Task: Open "Check out the evaluation guides".
Action: Mouse moved to (1015, 416)
Screenshot: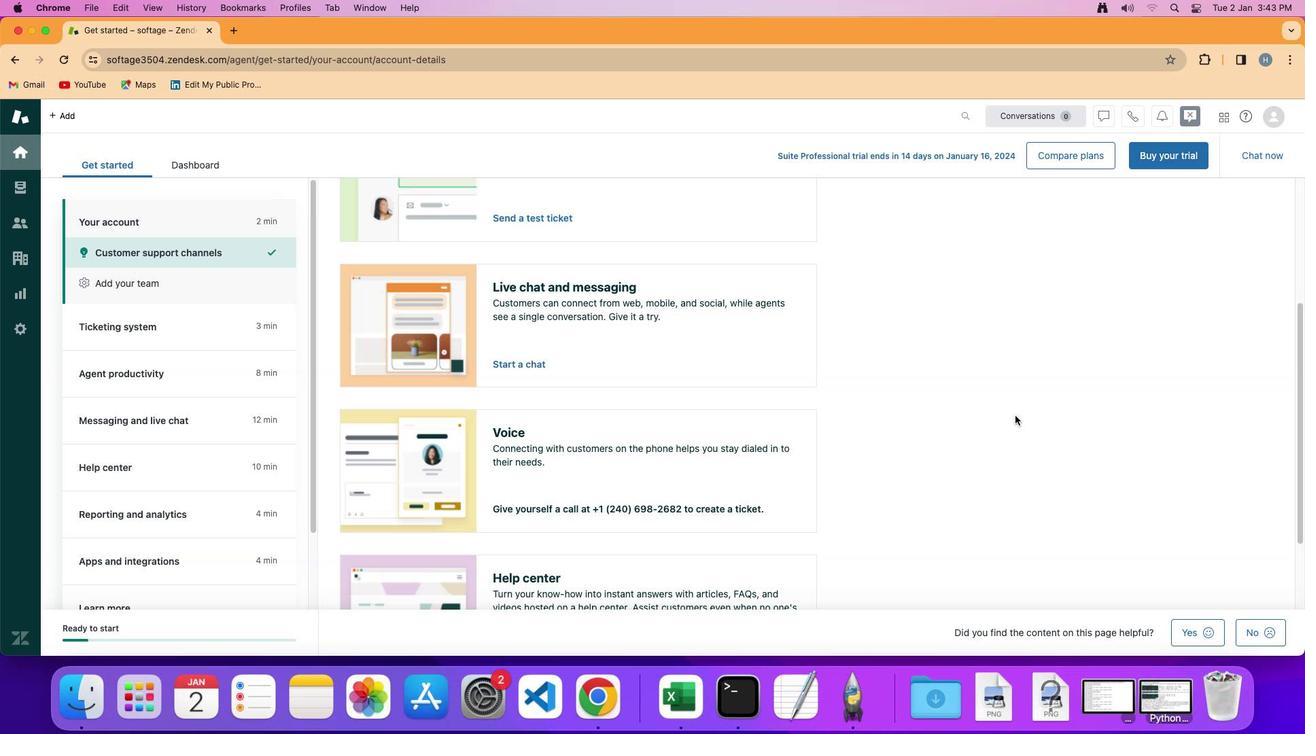 
Action: Mouse pressed left at (1015, 416)
Screenshot: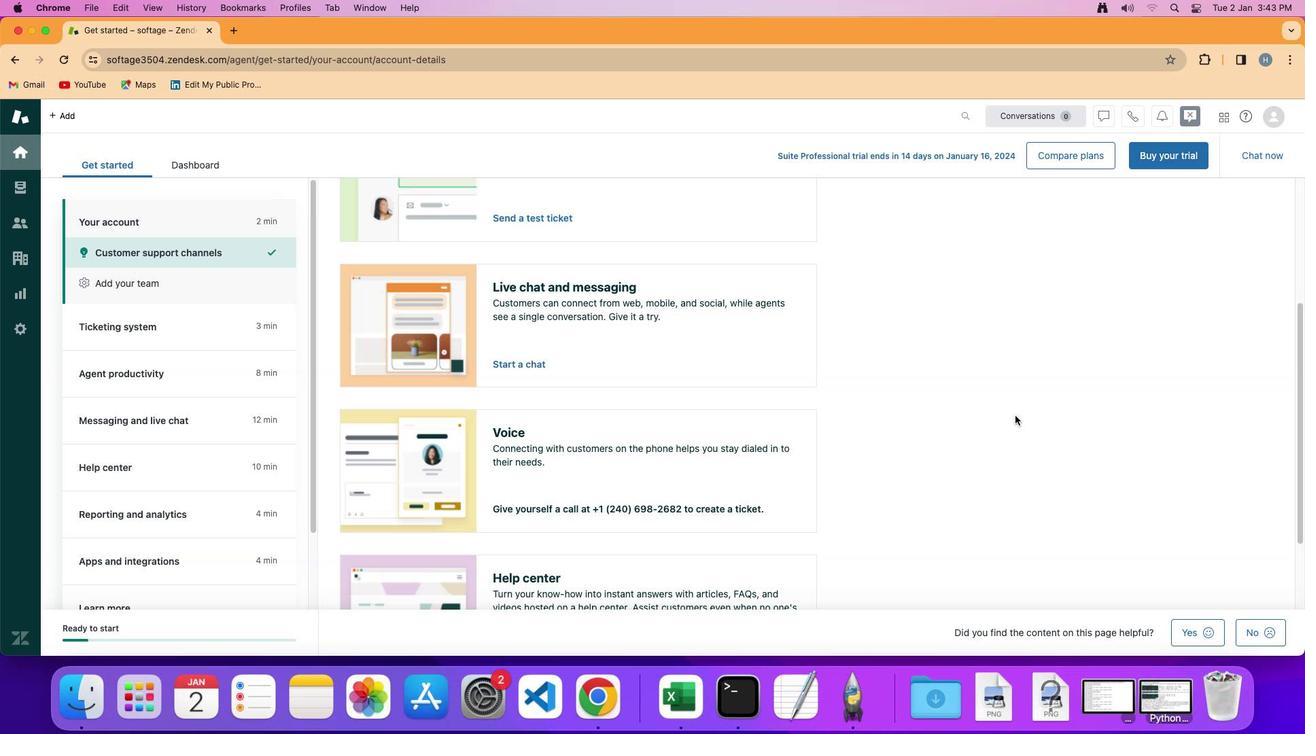 
Action: Mouse moved to (271, 471)
Screenshot: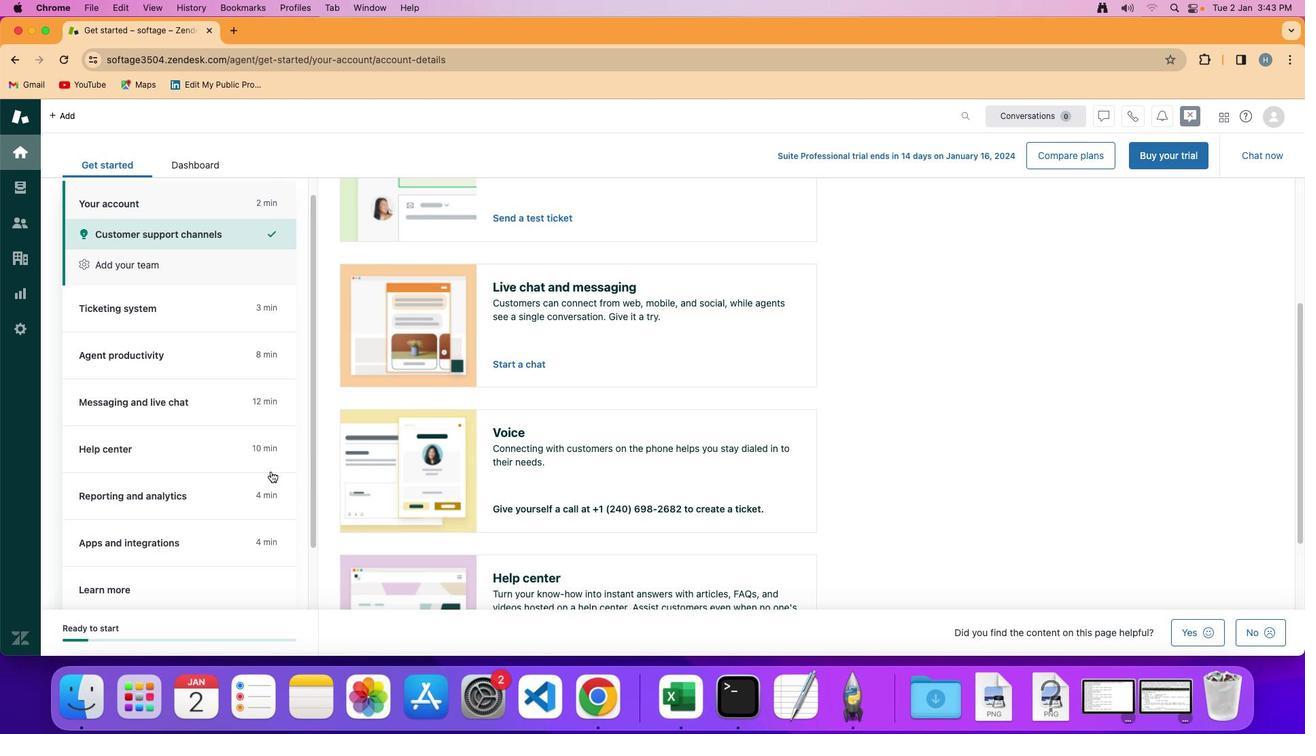 
Action: Mouse scrolled (271, 471) with delta (0, 0)
Screenshot: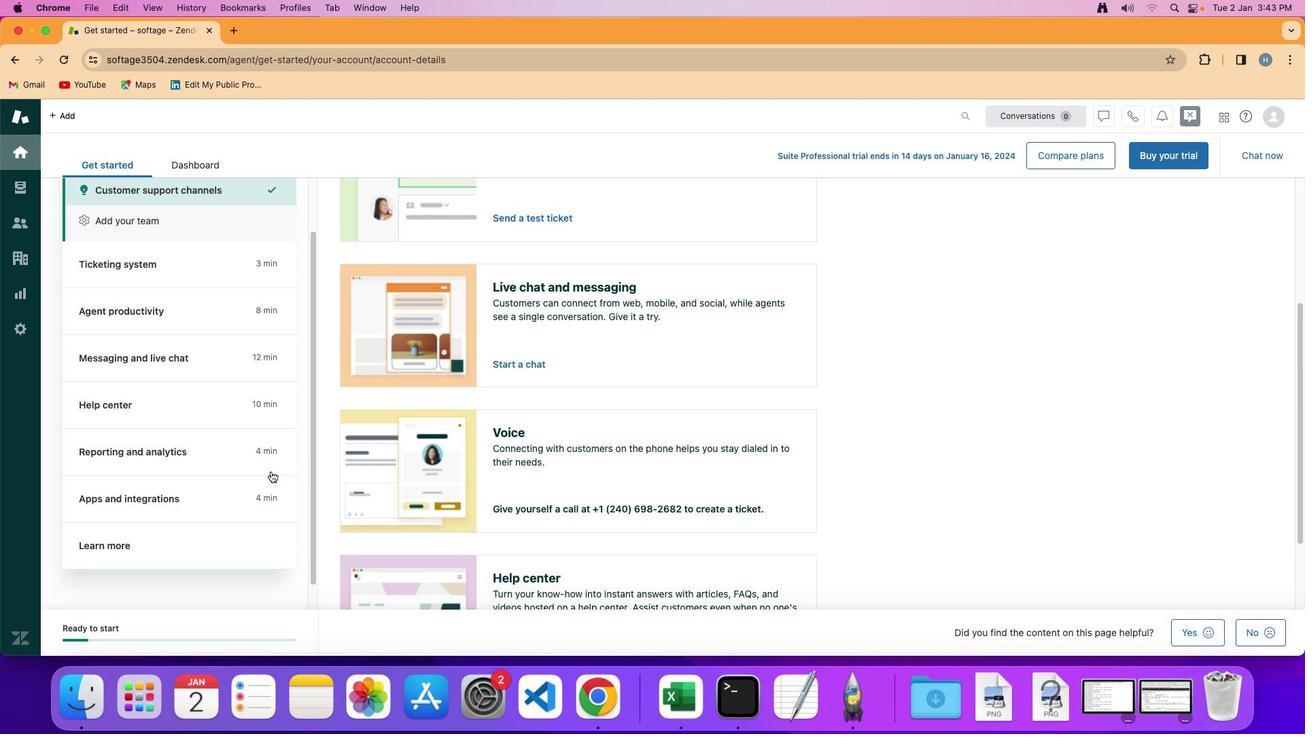 
Action: Mouse scrolled (271, 471) with delta (0, 0)
Screenshot: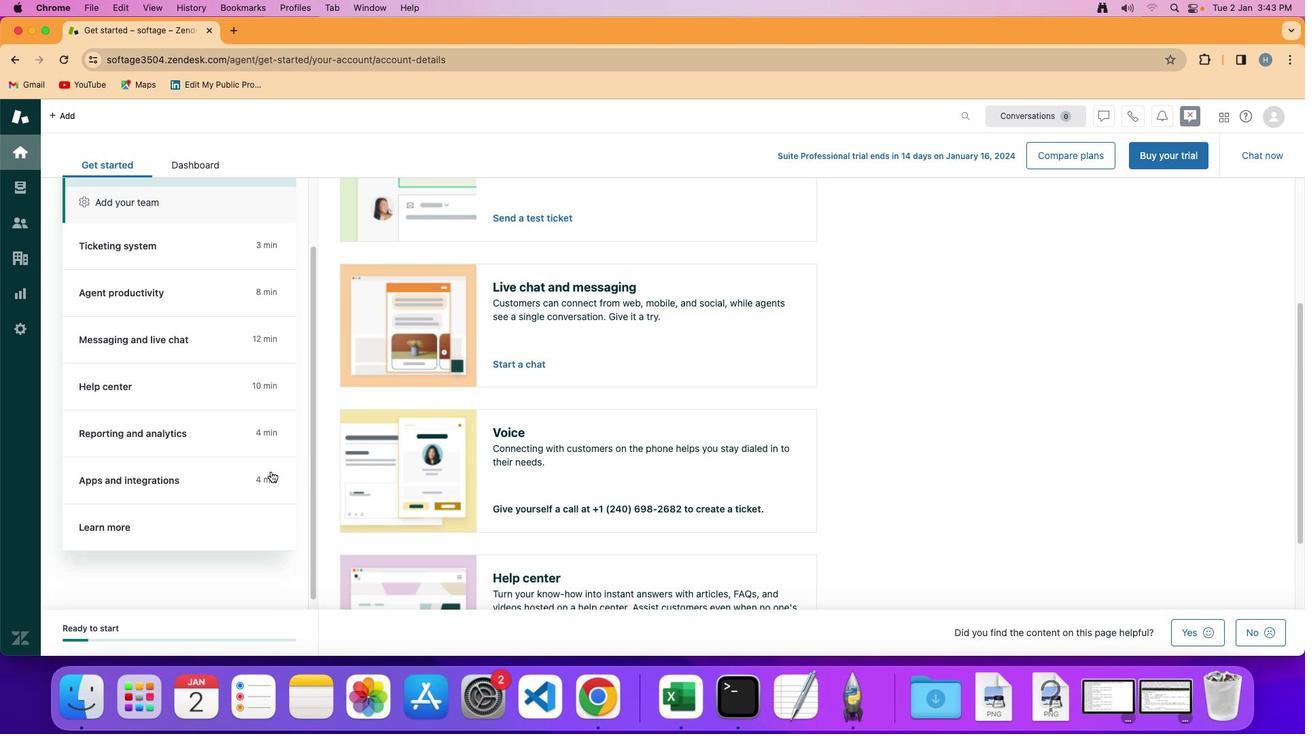 
Action: Mouse scrolled (271, 471) with delta (0, -2)
Screenshot: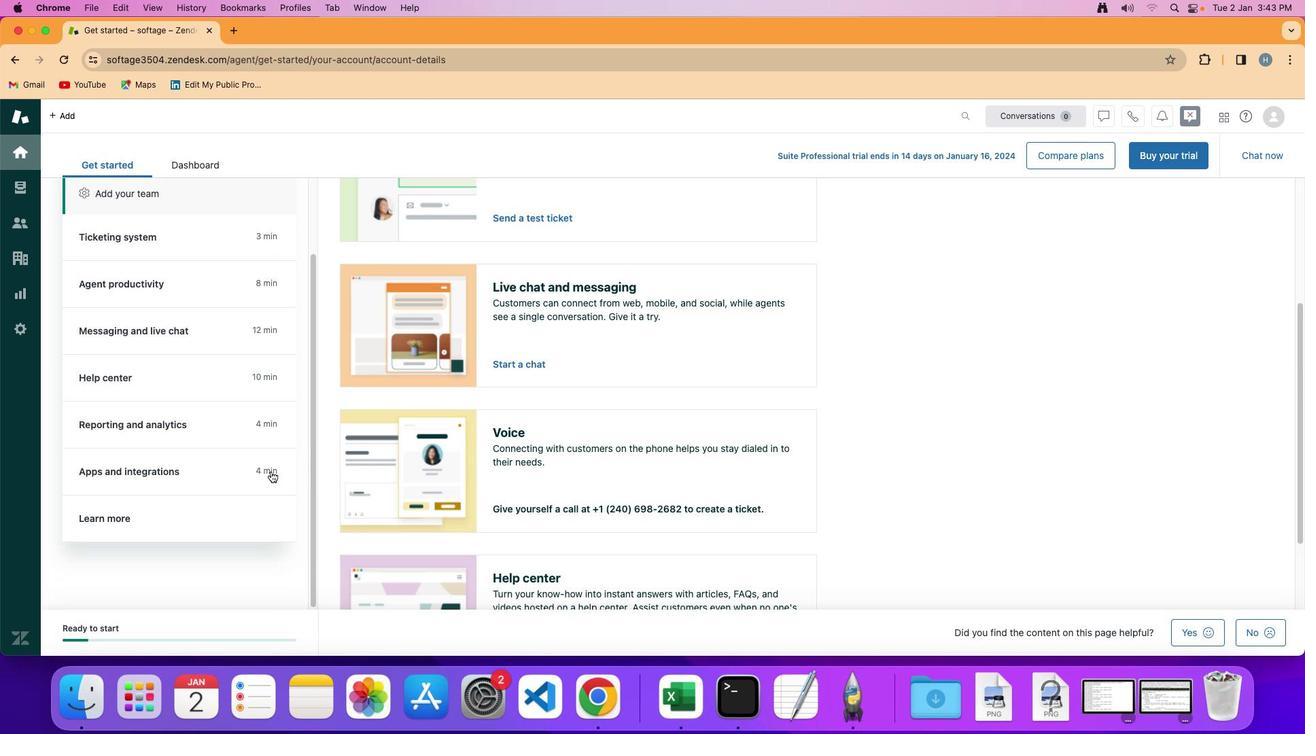 
Action: Mouse scrolled (271, 471) with delta (0, -3)
Screenshot: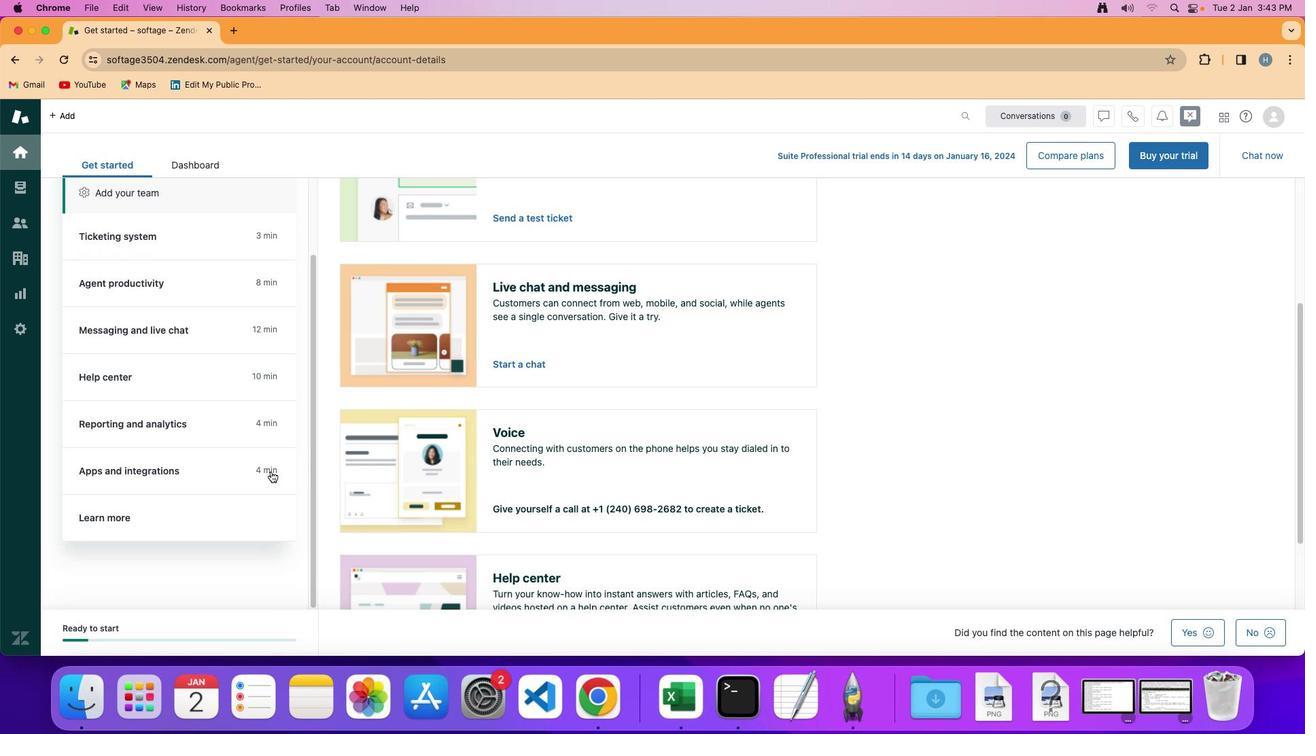 
Action: Mouse scrolled (271, 471) with delta (0, -4)
Screenshot: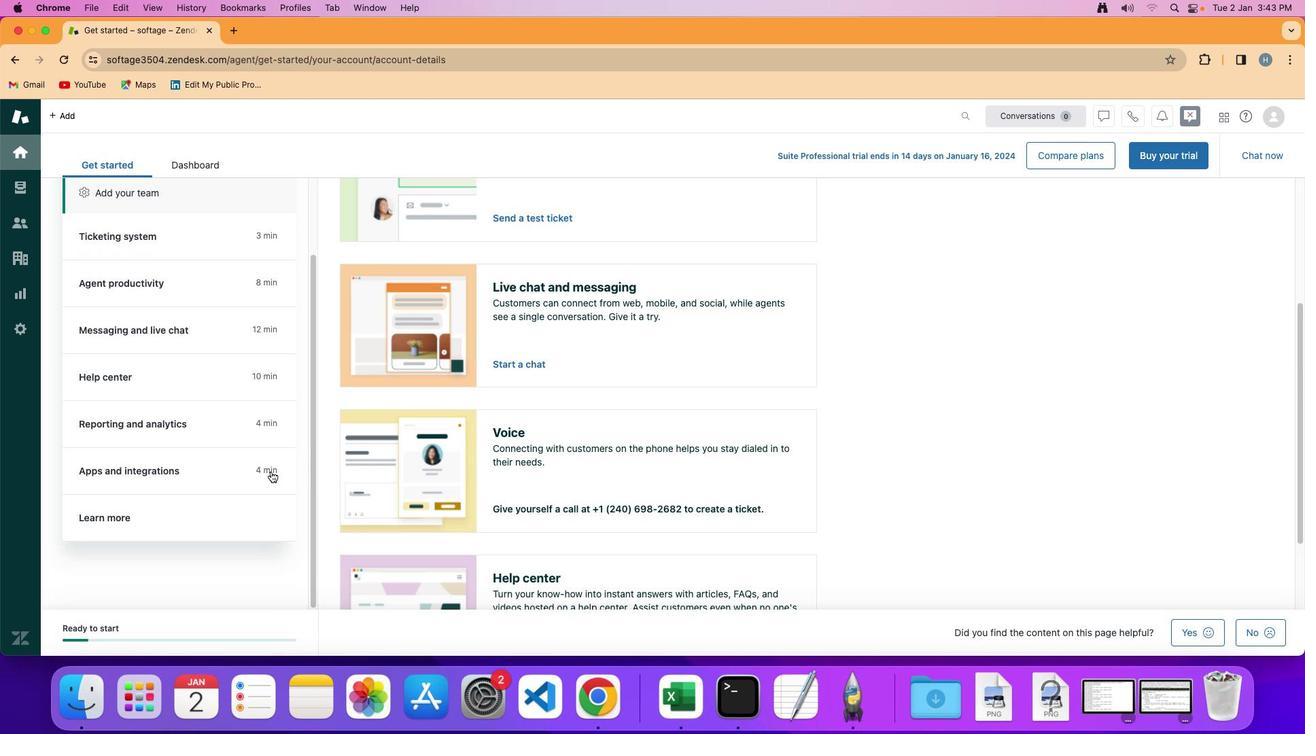 
Action: Mouse scrolled (271, 471) with delta (0, -4)
Screenshot: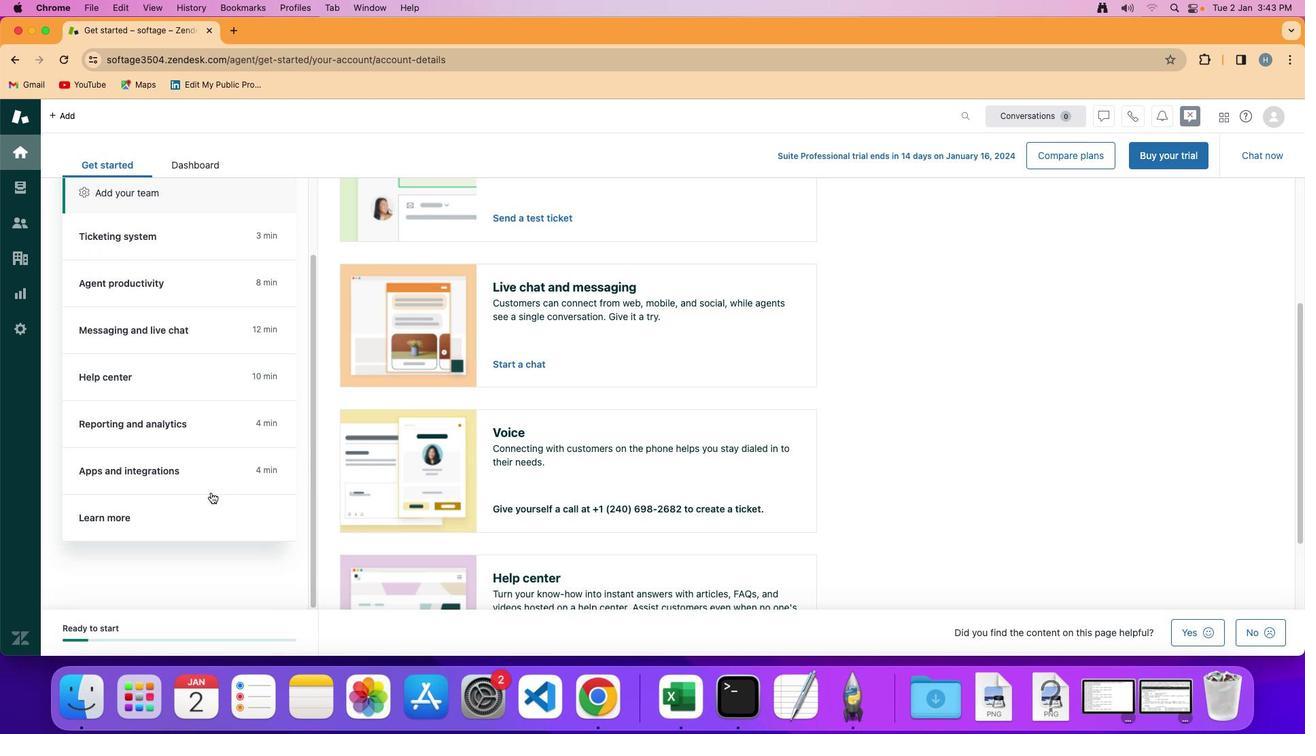 
Action: Mouse moved to (140, 512)
Screenshot: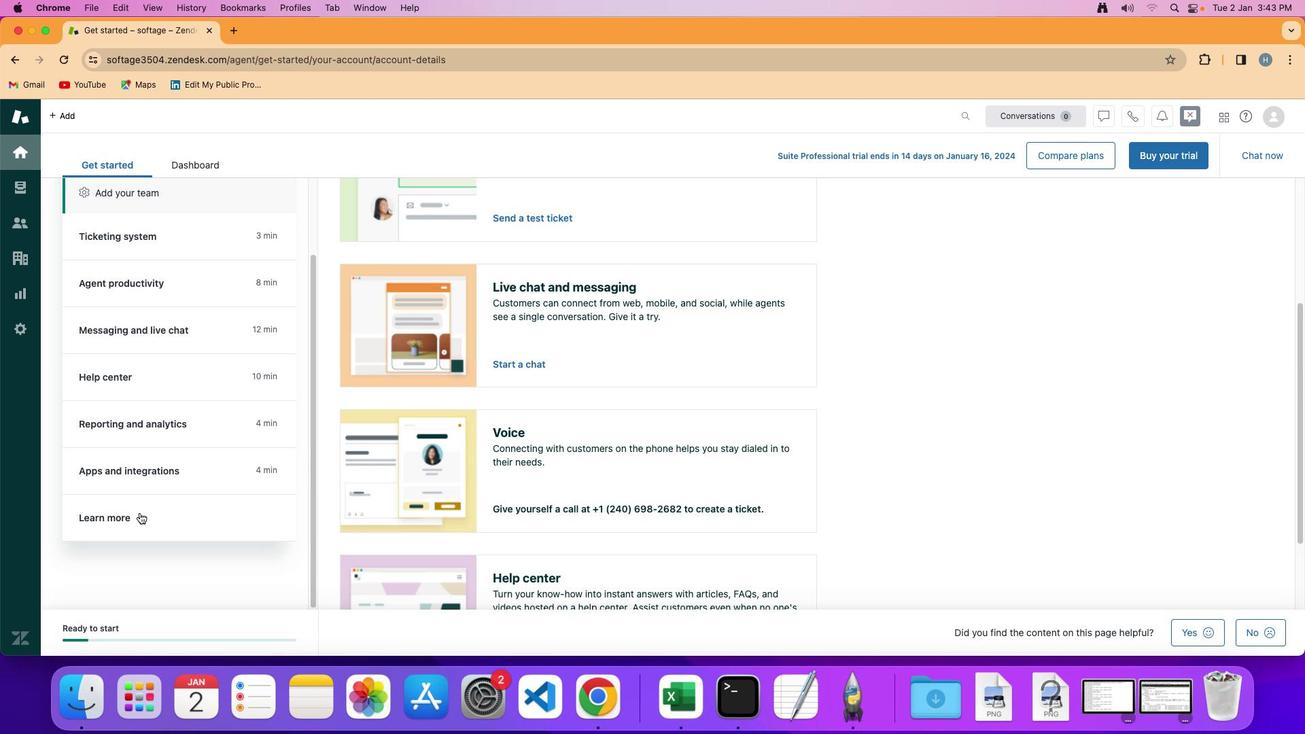 
Action: Mouse pressed left at (140, 512)
Screenshot: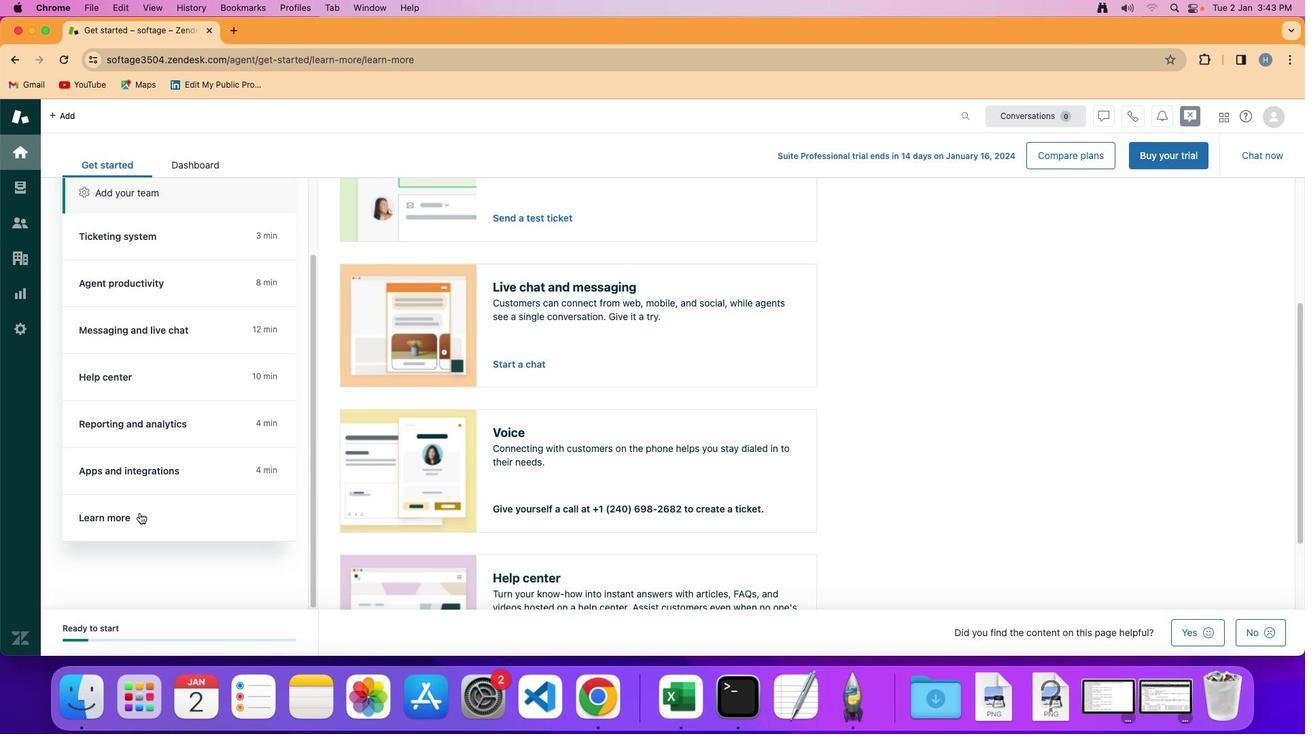 
Action: Mouse moved to (739, 542)
Screenshot: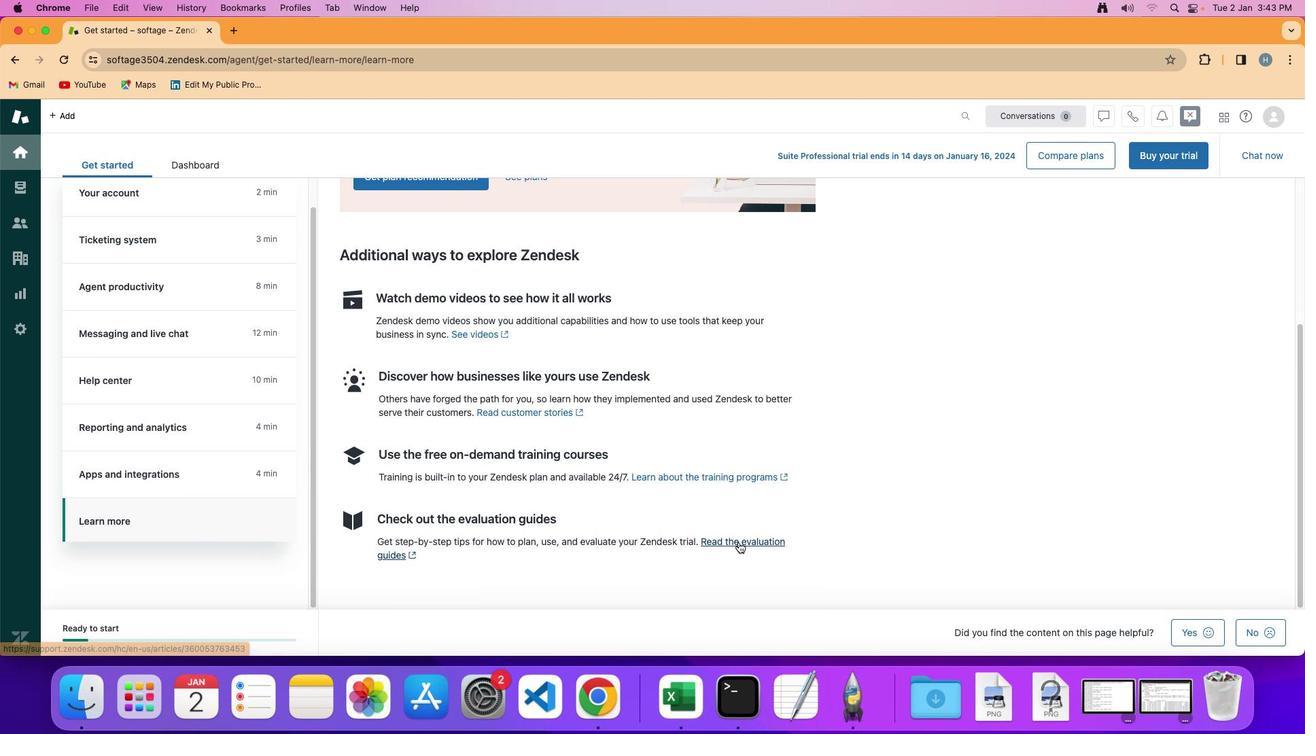 
Action: Mouse pressed left at (739, 542)
Screenshot: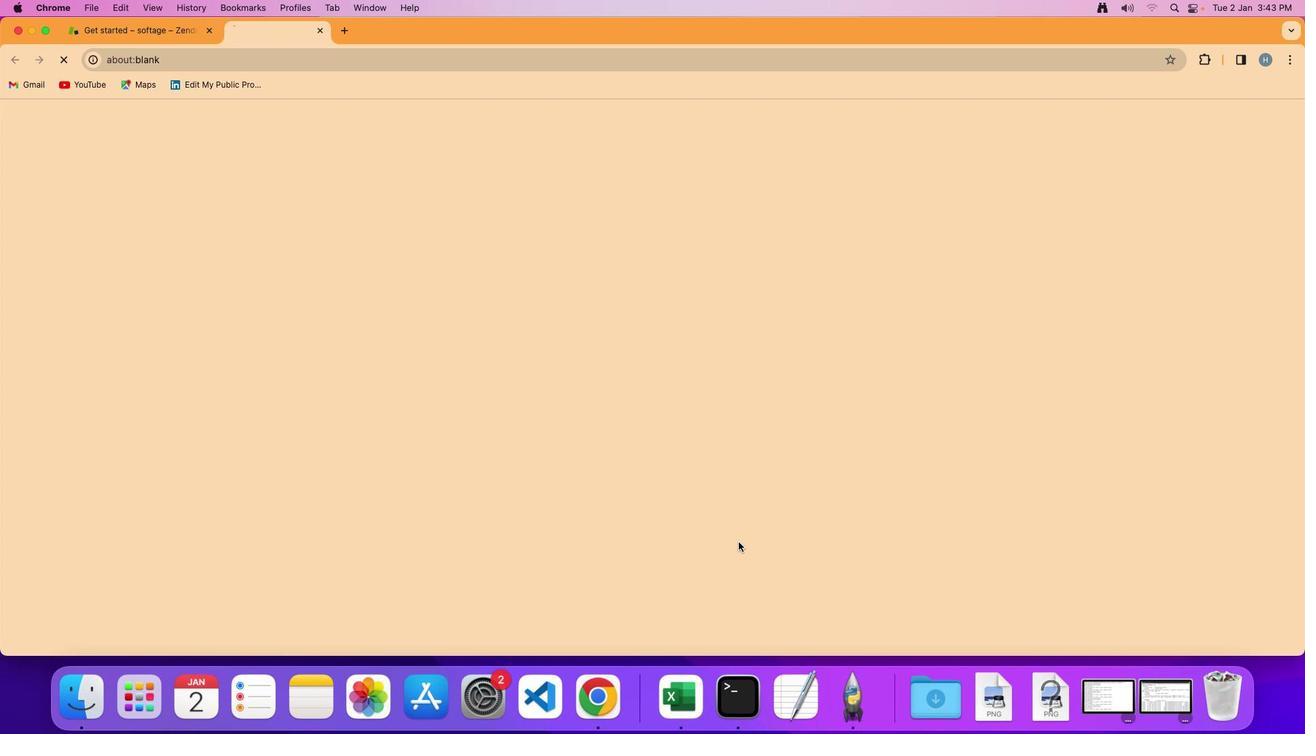 
Action: Mouse moved to (703, 468)
Screenshot: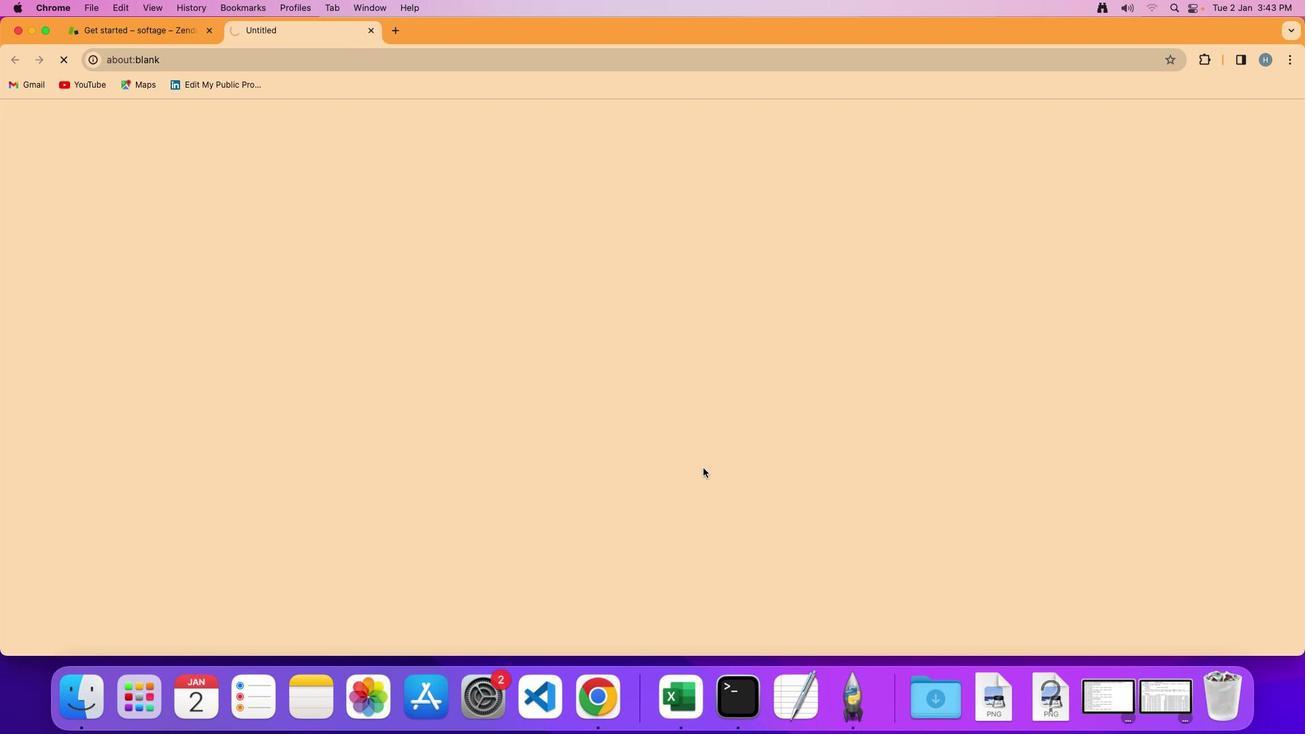 
